 Task: Measure the distance between Boston and Fenway Park.
Action: Mouse pressed left at (213, 62)
Screenshot: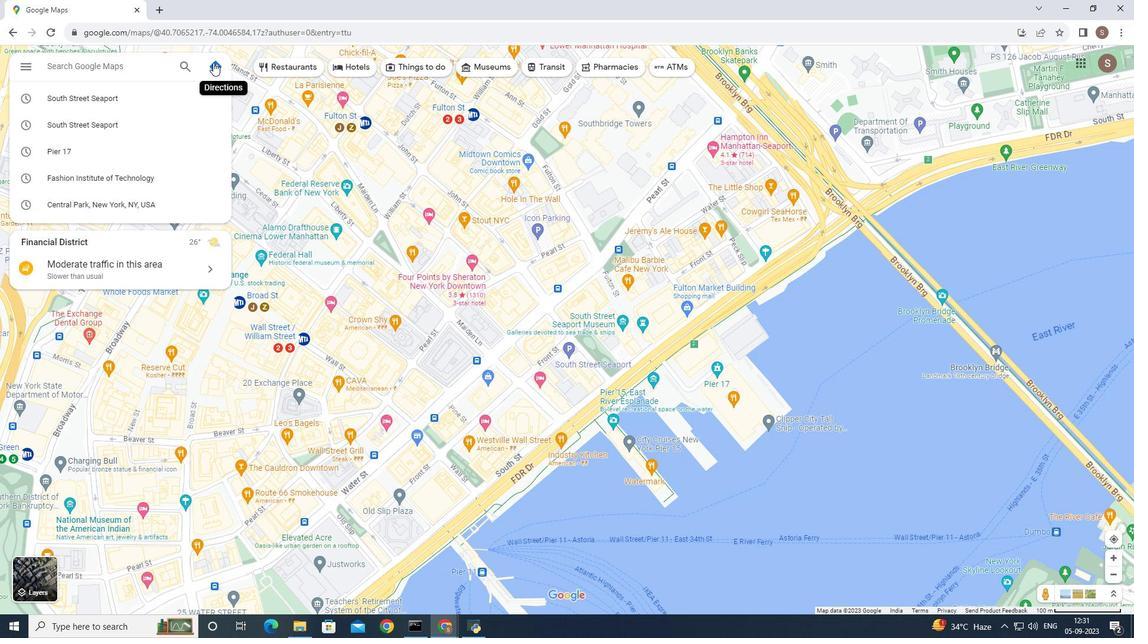 
Action: Mouse moved to (112, 88)
Screenshot: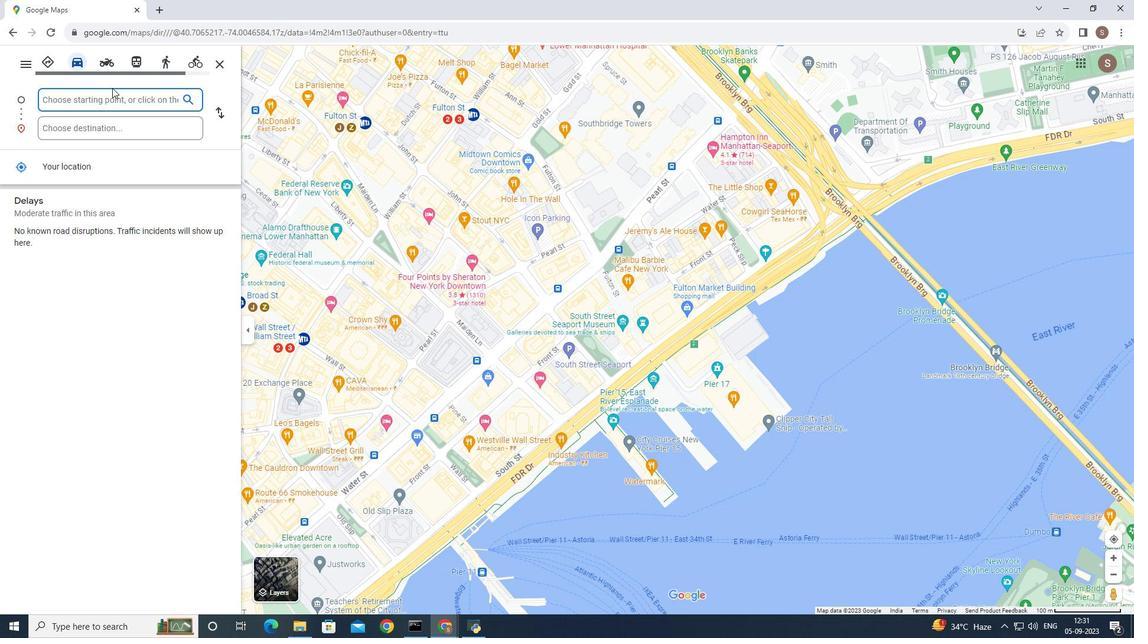 
Action: Key pressed <Key.shift><Key.shift><Key.shift><Key.shift><Key.shift><Key.shift><Key.shift>Boston
Screenshot: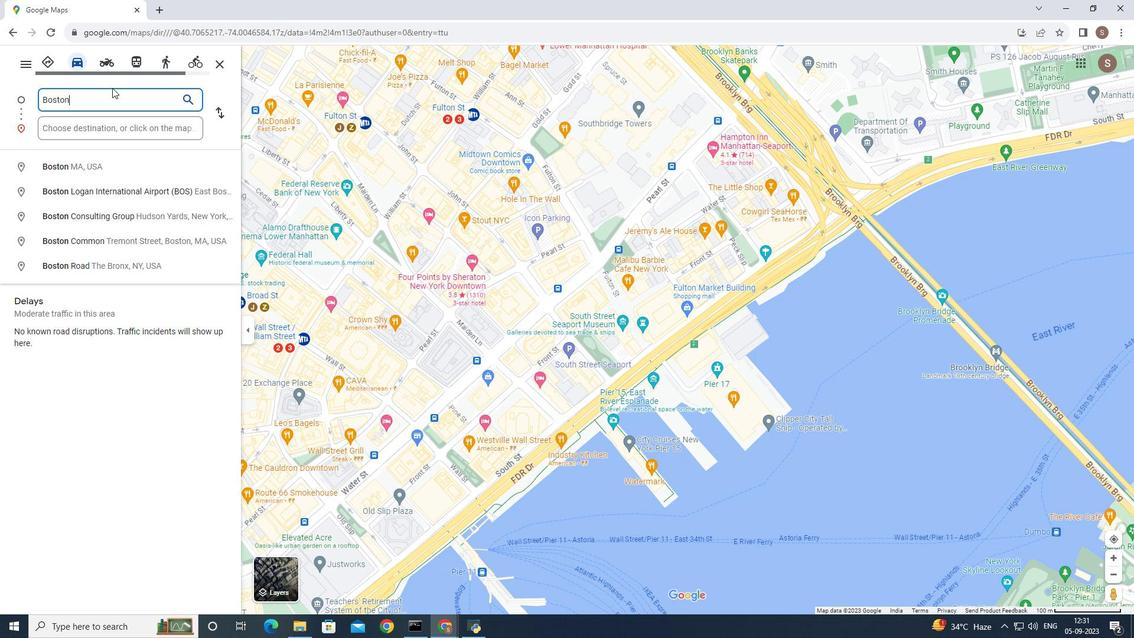 
Action: Mouse moved to (180, 96)
Screenshot: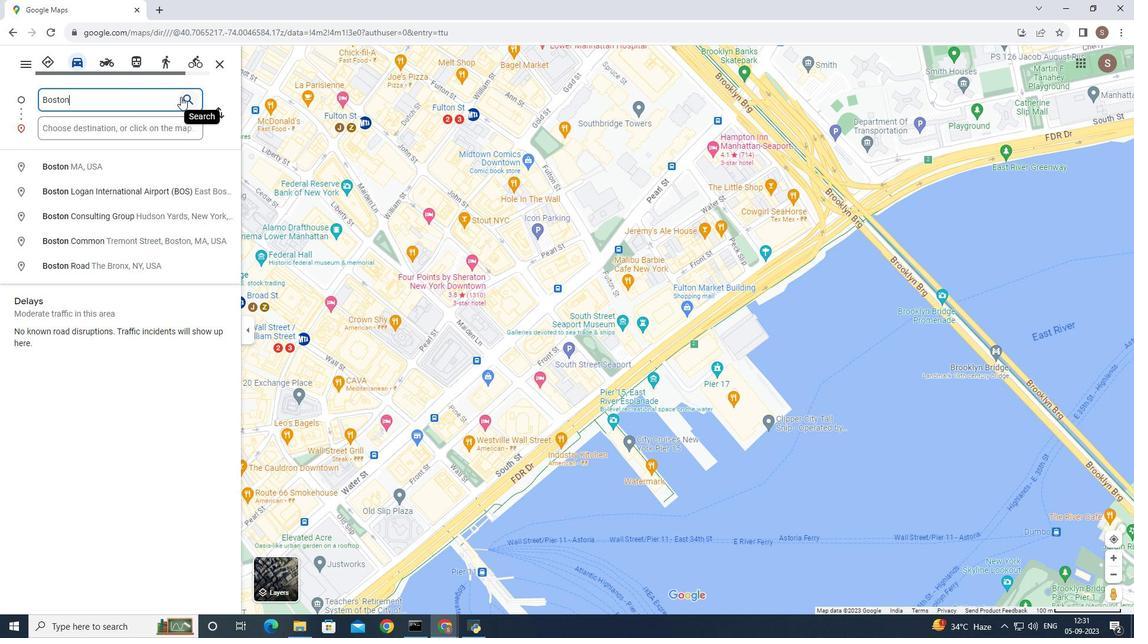 
Action: Mouse pressed left at (180, 96)
Screenshot: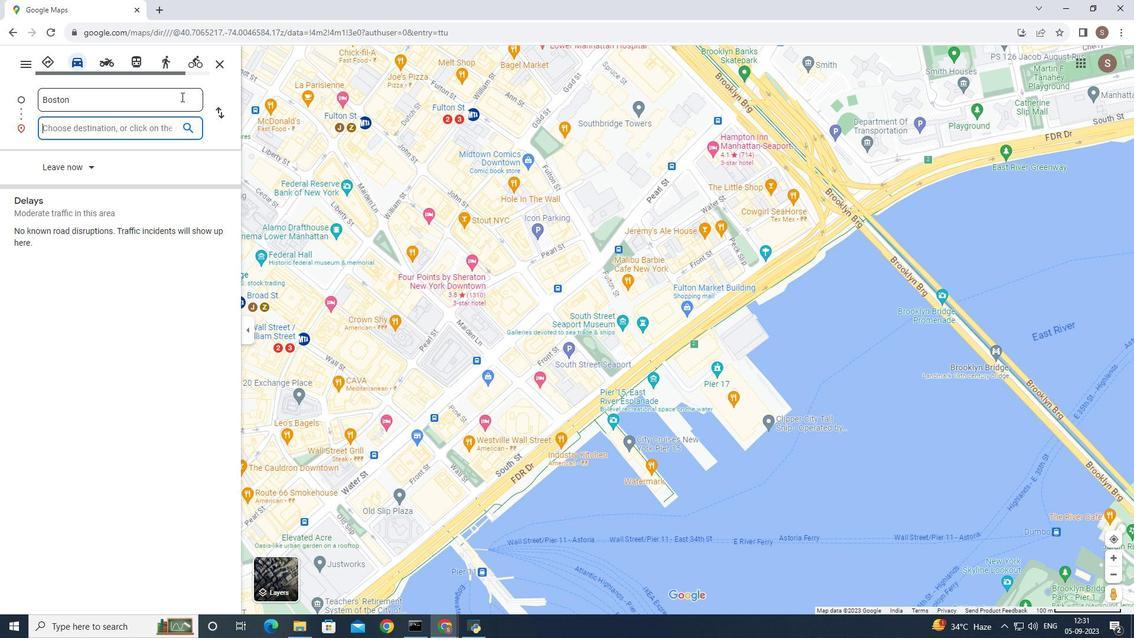 
Action: Mouse moved to (83, 131)
Screenshot: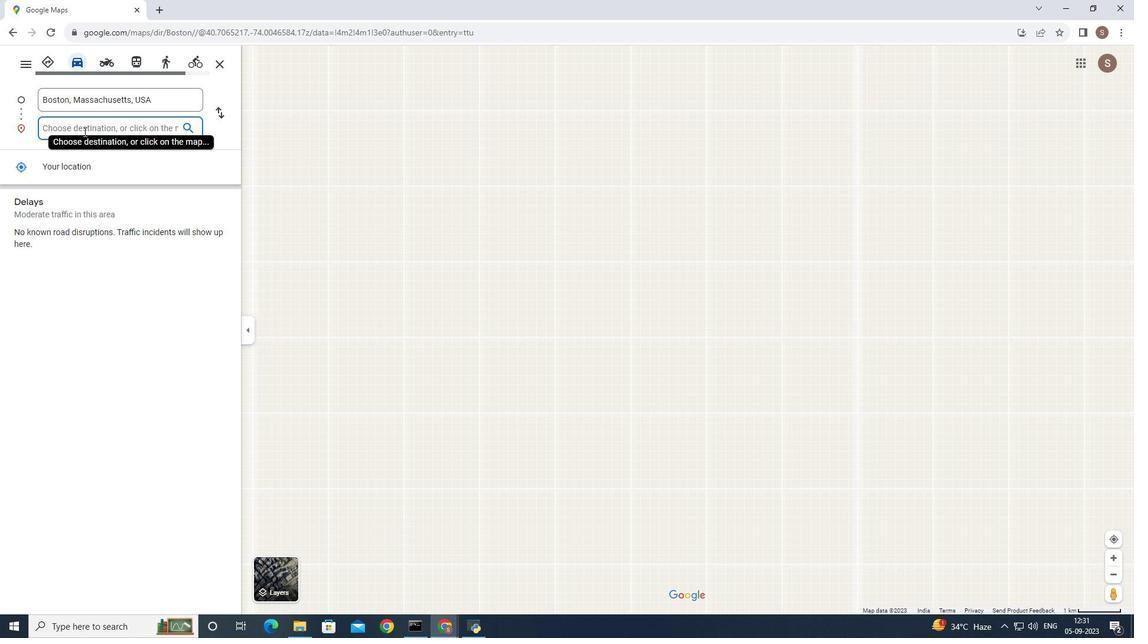 
Action: Mouse pressed left at (83, 131)
Screenshot: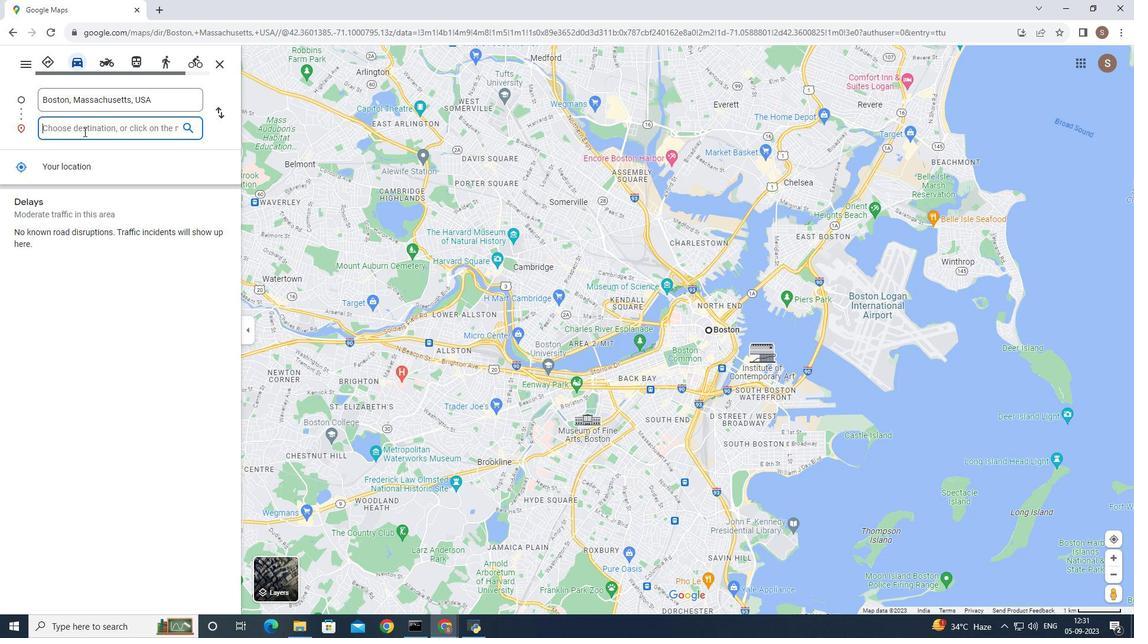 
Action: Key pressed <Key.shift><Key.shift><Key.shift>Fenway<Key.space><Key.shift><Key.shift>Park
Screenshot: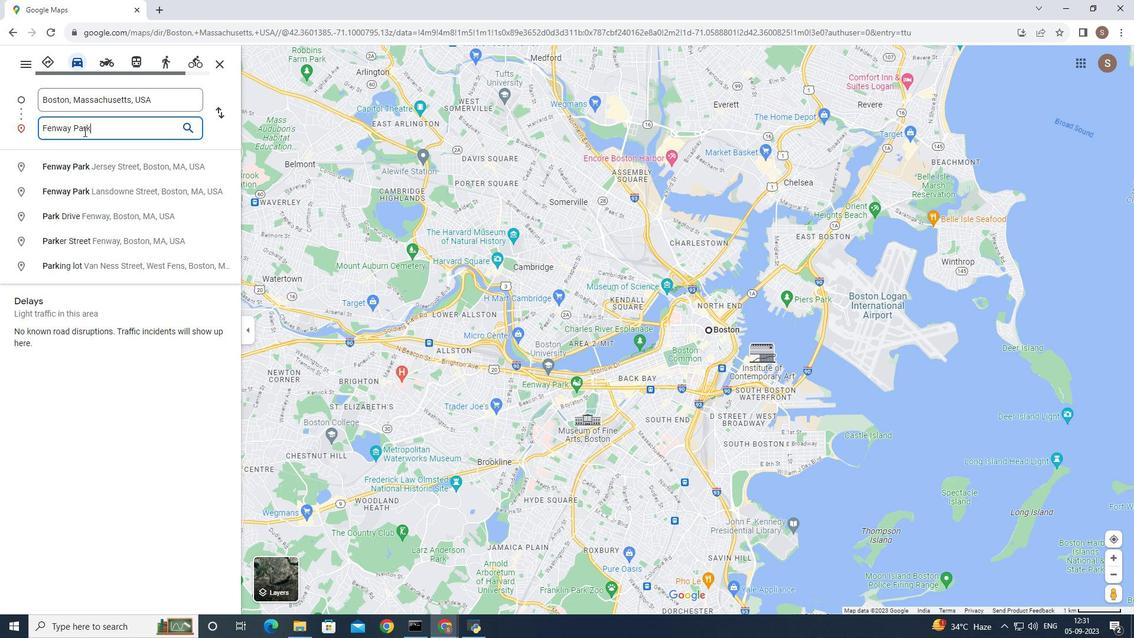 
Action: Mouse moved to (188, 130)
Screenshot: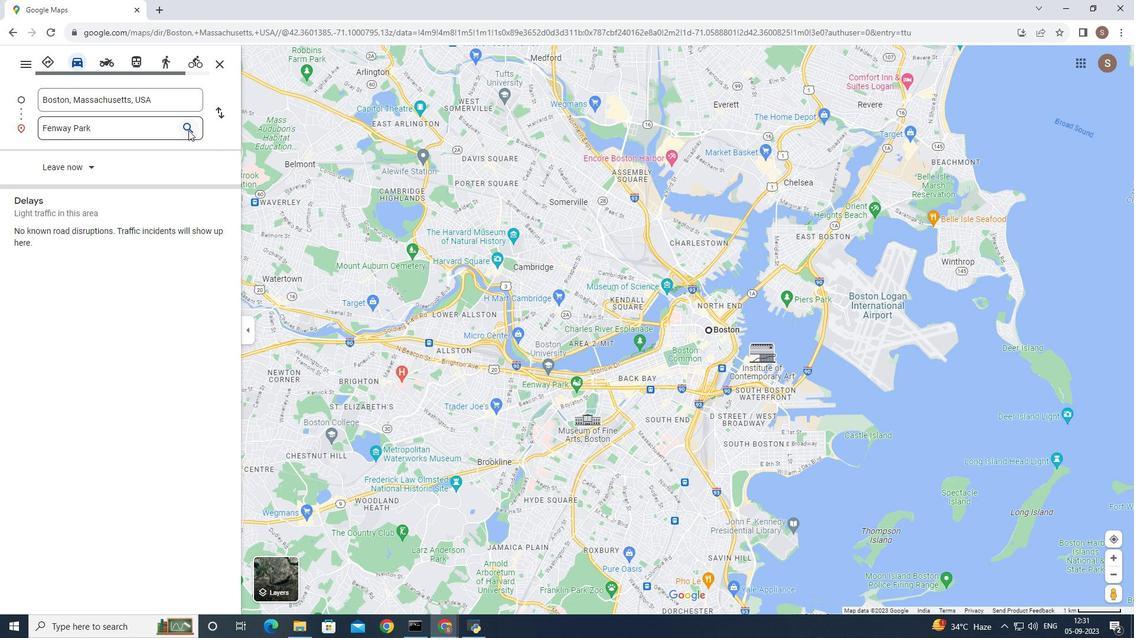 
Action: Mouse pressed left at (188, 130)
Screenshot: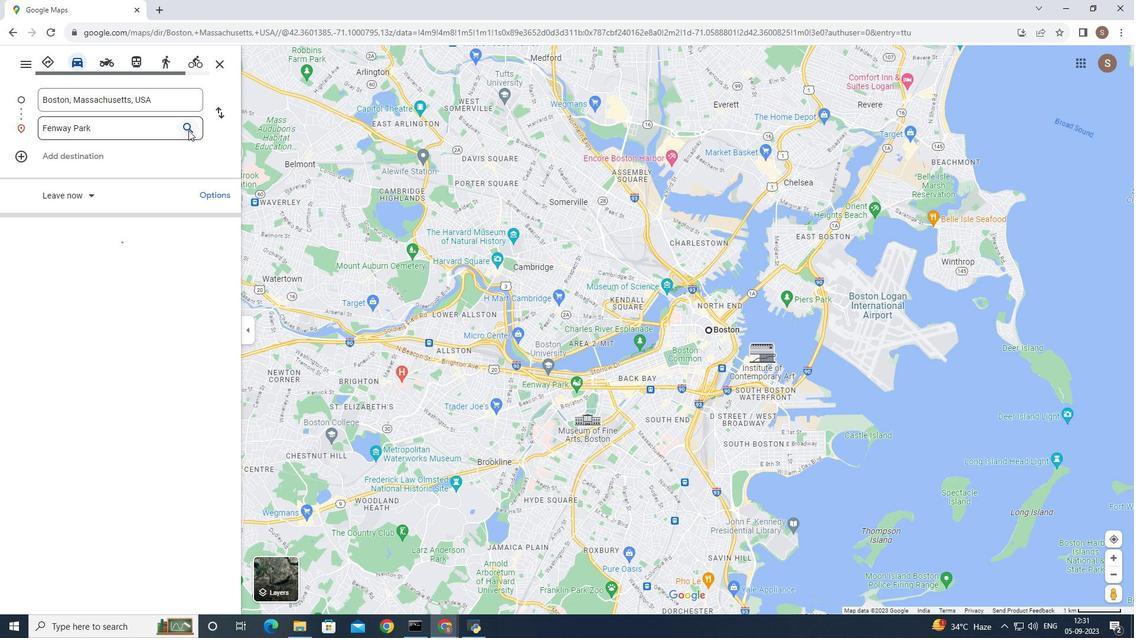 
Action: Mouse moved to (698, 316)
Screenshot: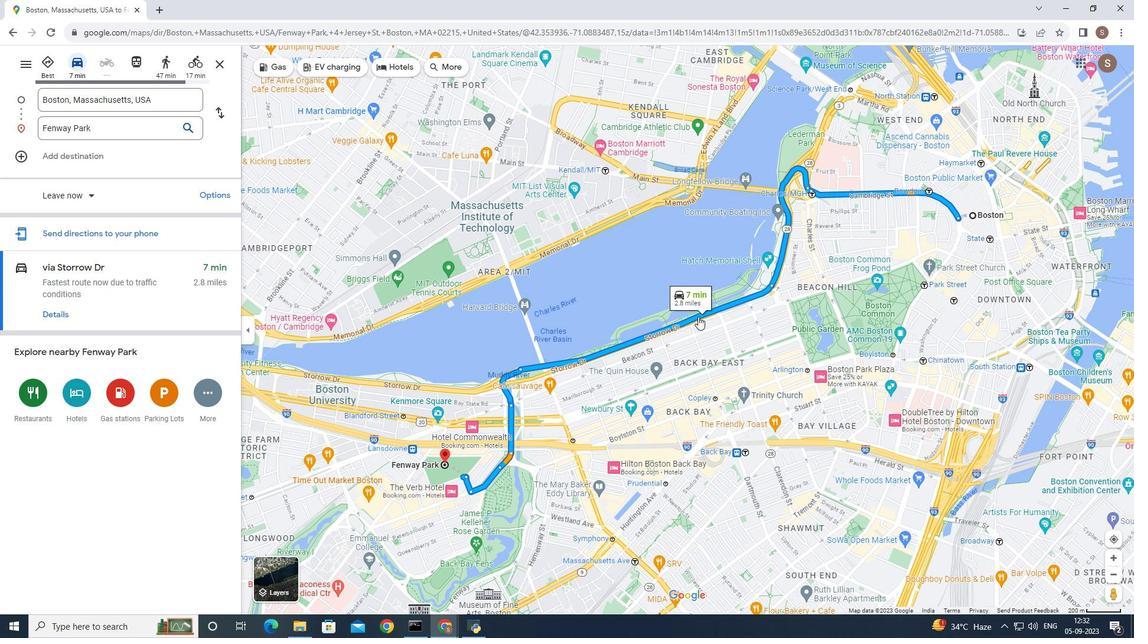 
